 Task: Assign in the project Wavelength the issue 'Develop a new tool for automated testing of voice user interfaces' to the sprint 'Expedition'.
Action: Mouse moved to (923, 443)
Screenshot: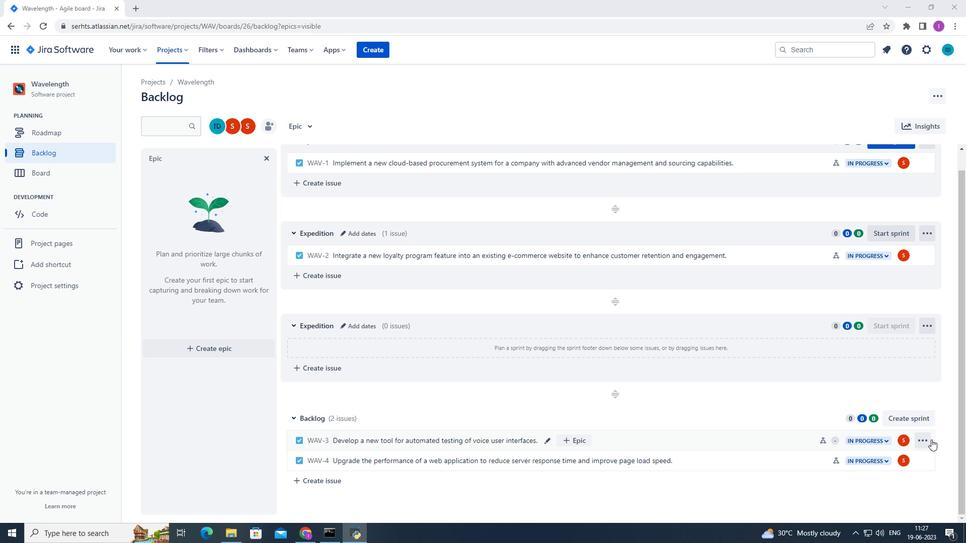 
Action: Mouse pressed left at (923, 443)
Screenshot: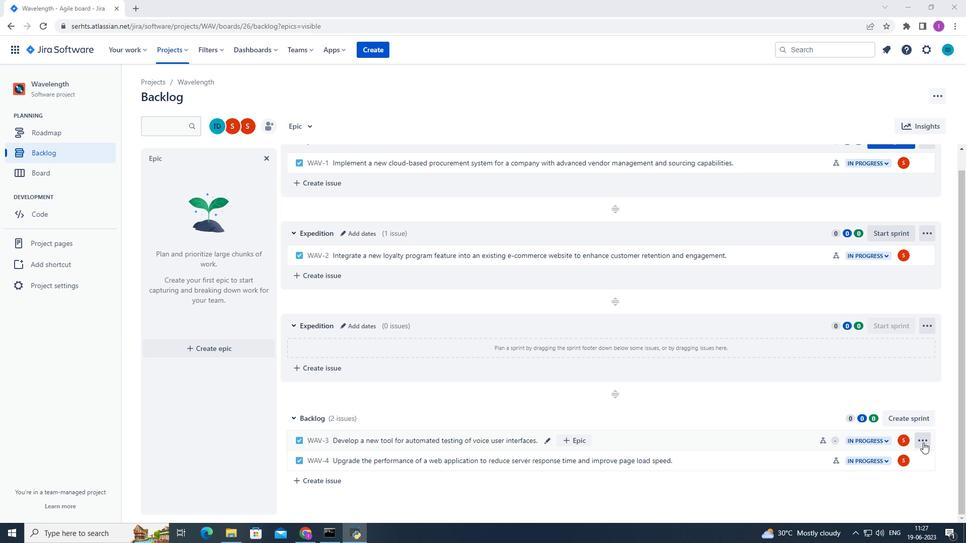 
Action: Mouse moved to (889, 384)
Screenshot: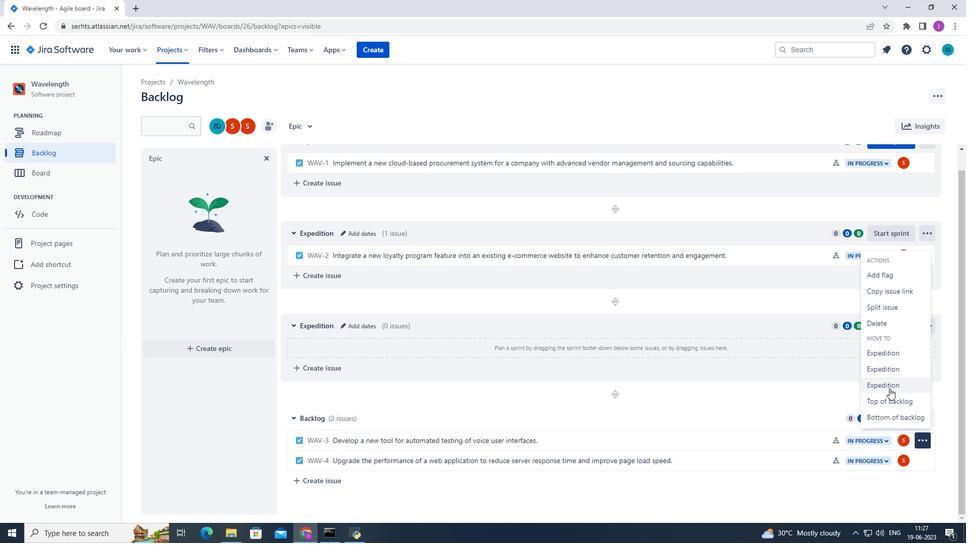 
Action: Mouse pressed left at (889, 384)
Screenshot: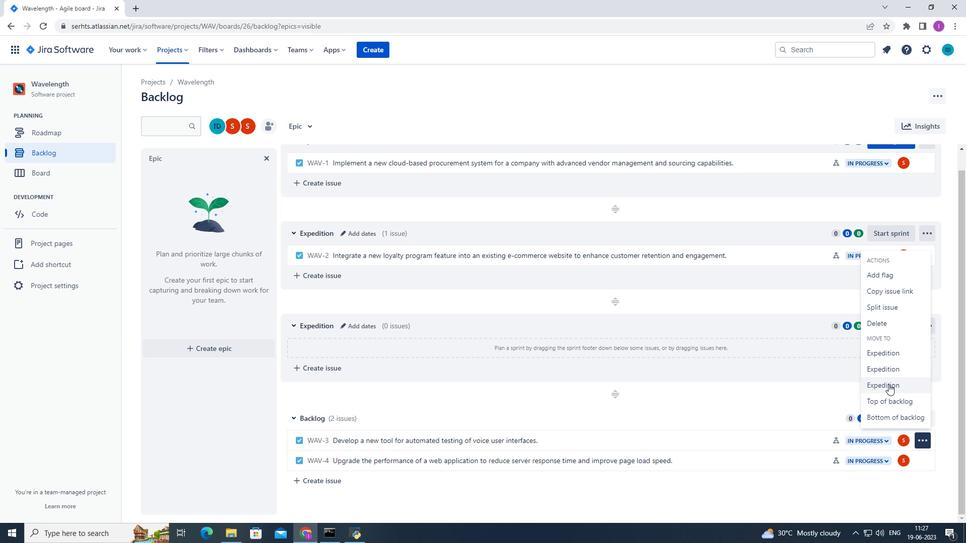 
Action: Mouse moved to (871, 453)
Screenshot: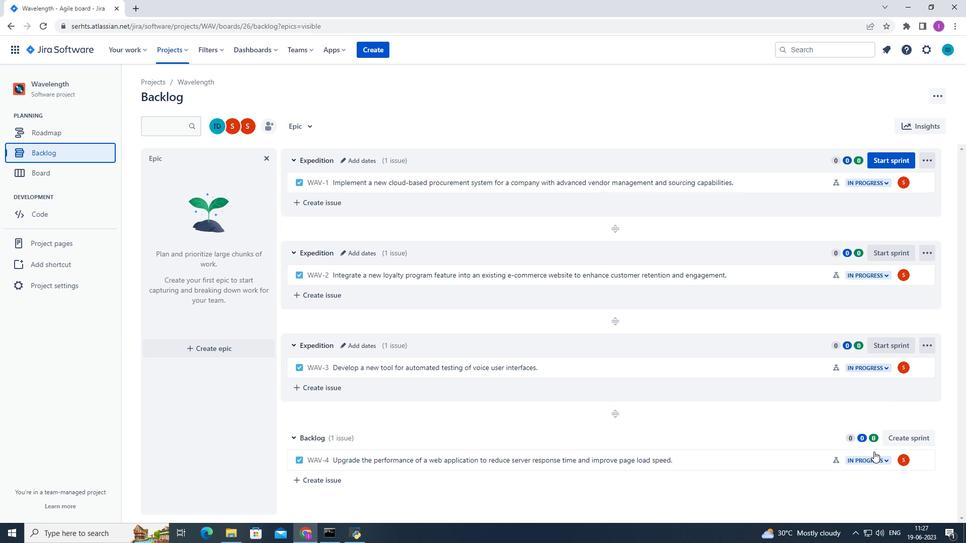 
